 Task: Show Annotation Inspector
Action: Mouse moved to (879, 341)
Screenshot: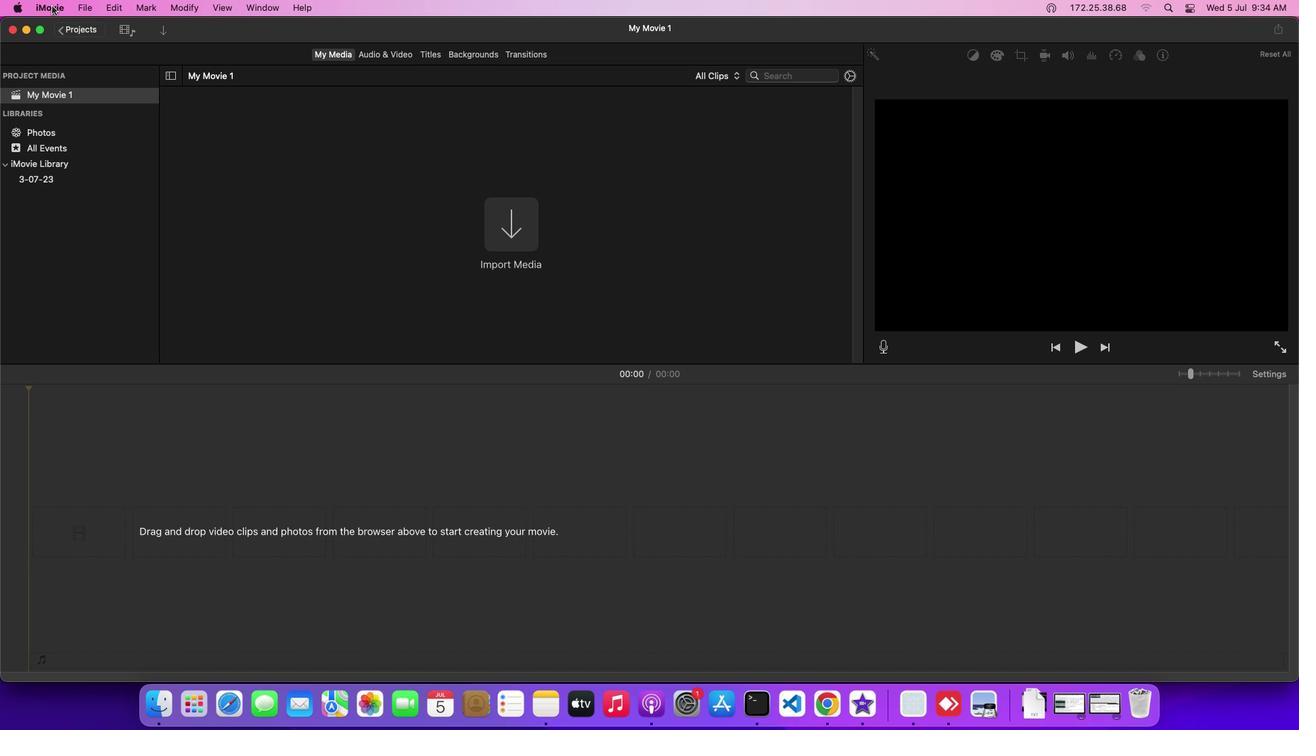 
Action: Mouse pressed left at (879, 341)
Screenshot: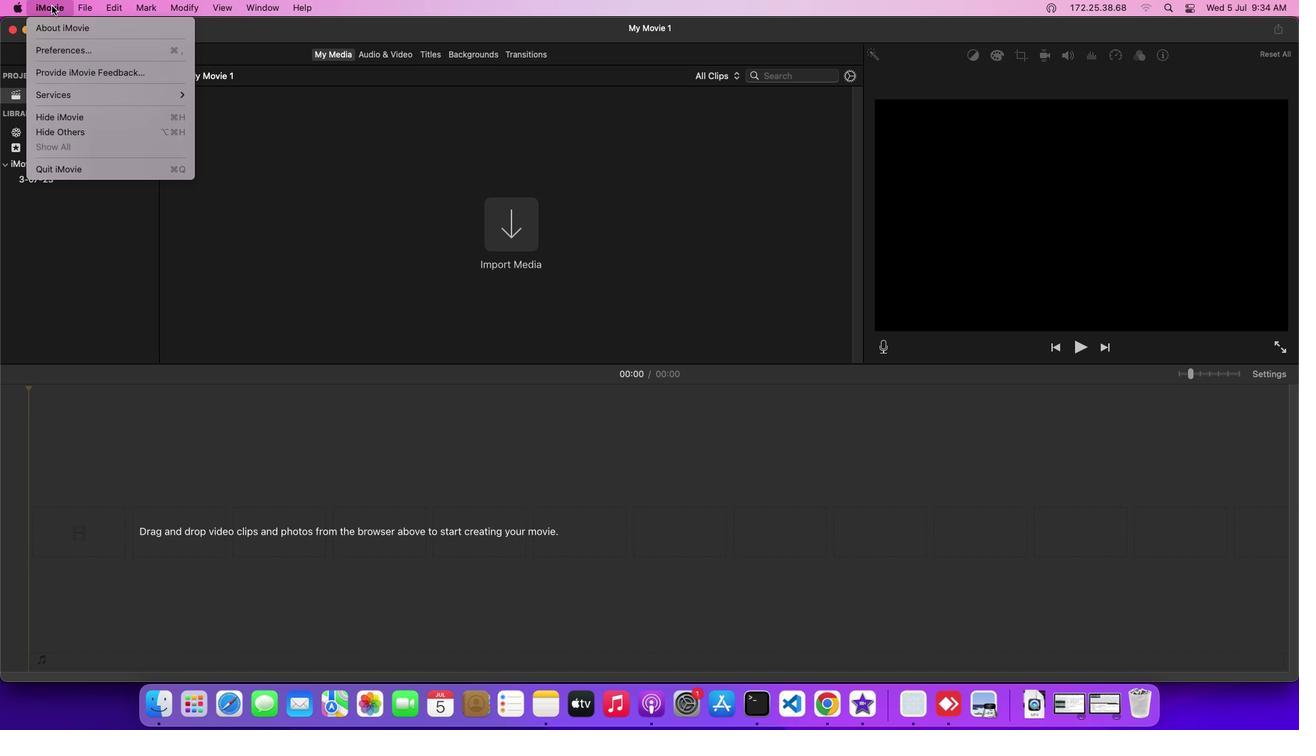 
Action: Mouse moved to (879, 341)
Screenshot: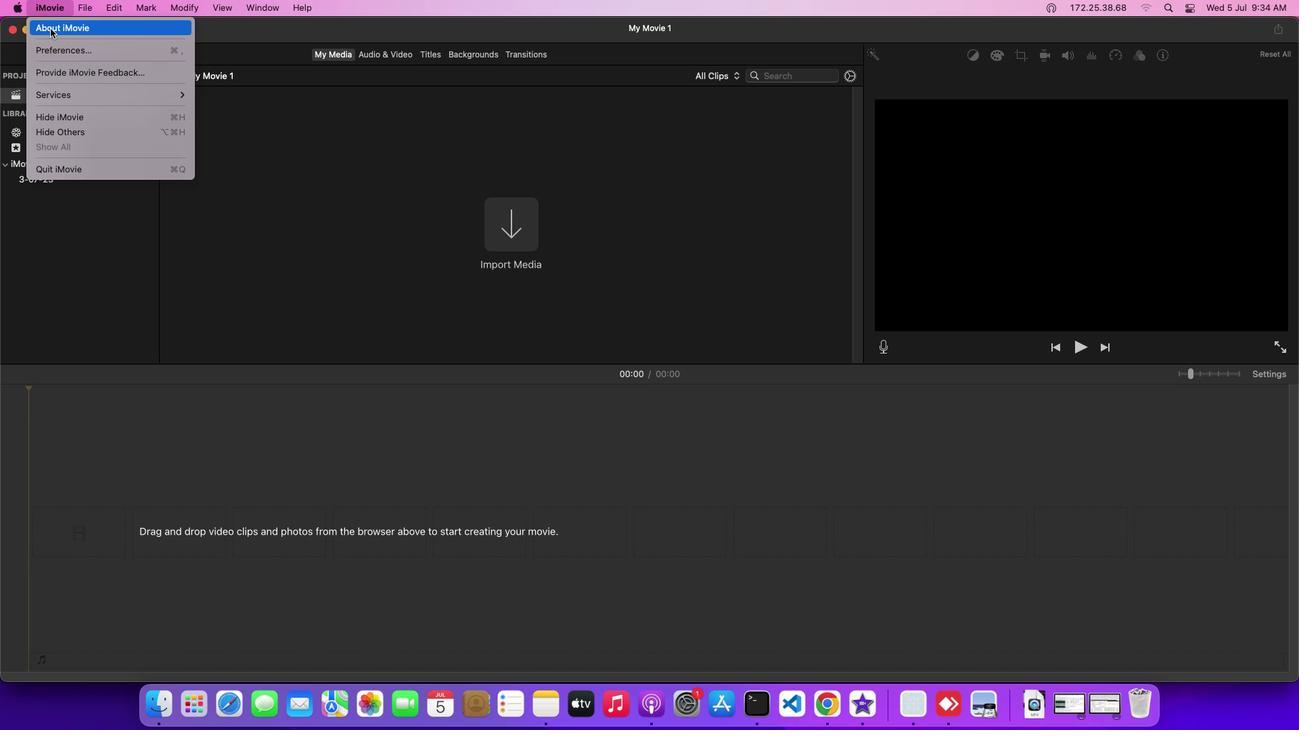
Action: Mouse pressed left at (879, 341)
Screenshot: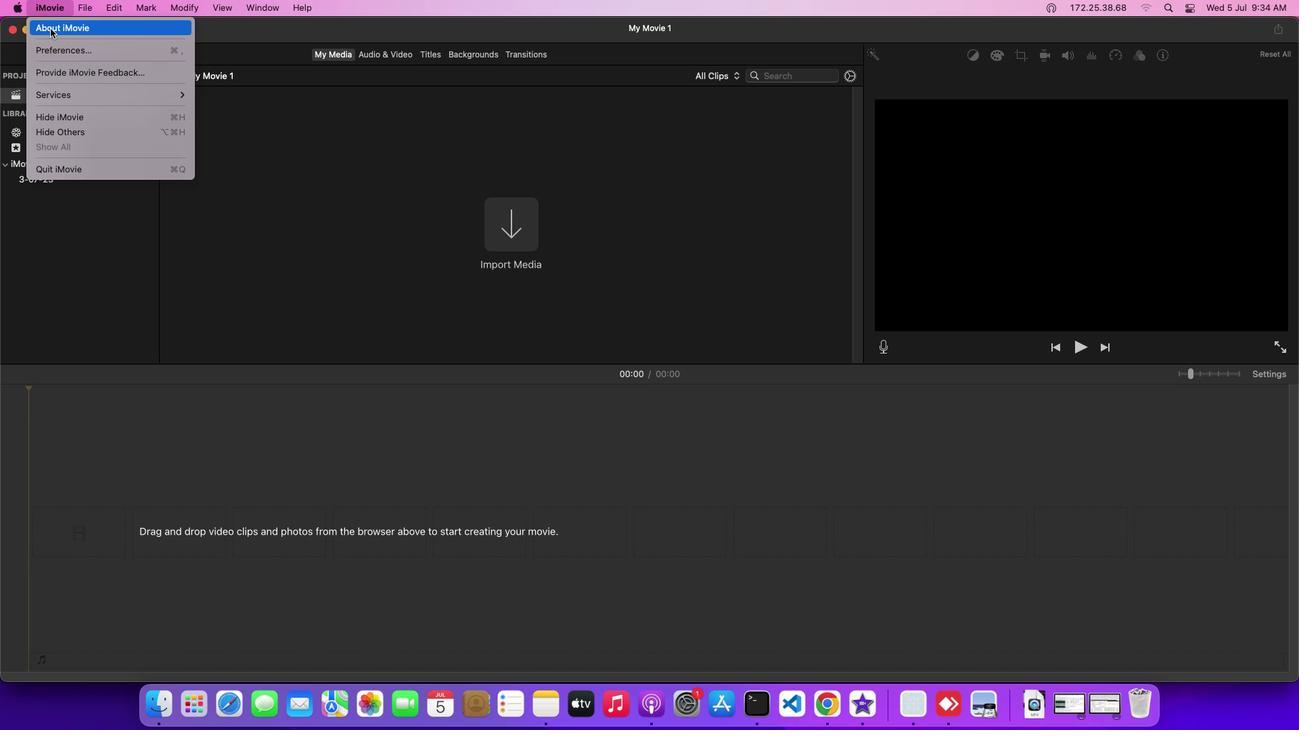 
Action: Mouse moved to (879, 341)
Screenshot: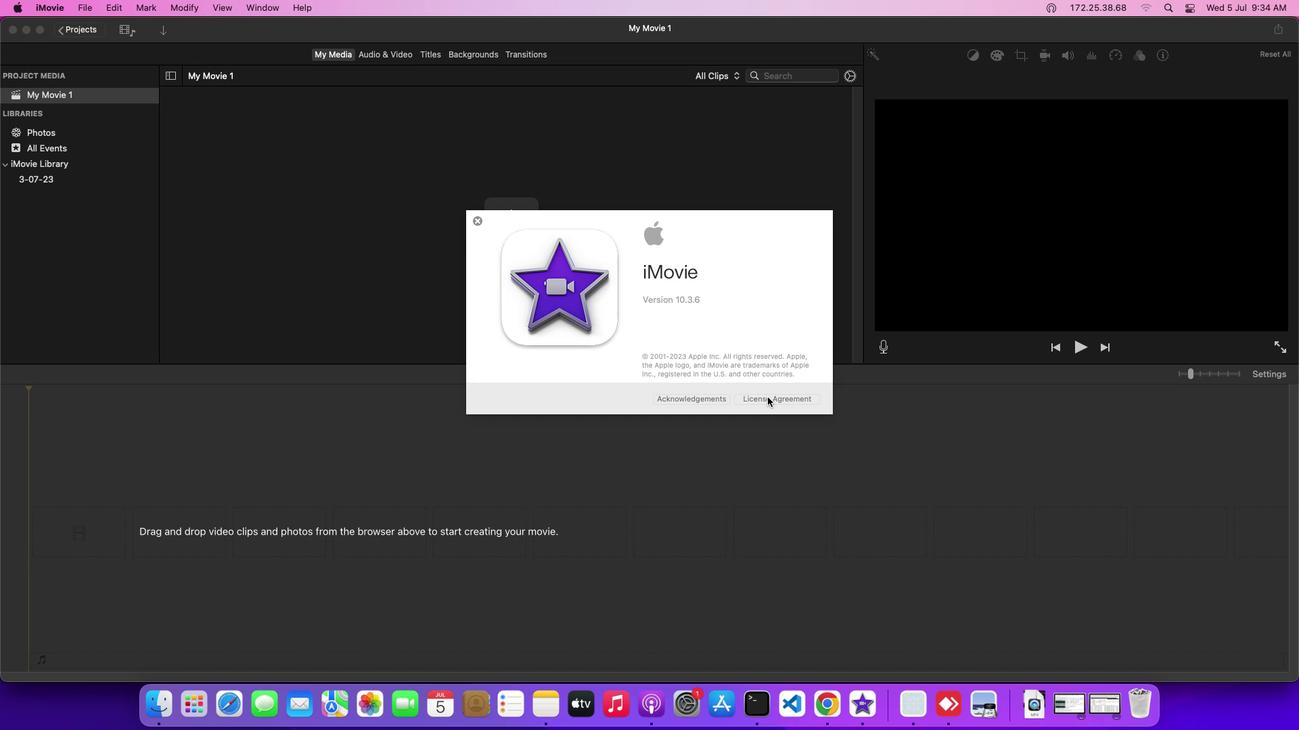 
Action: Mouse pressed left at (879, 341)
Screenshot: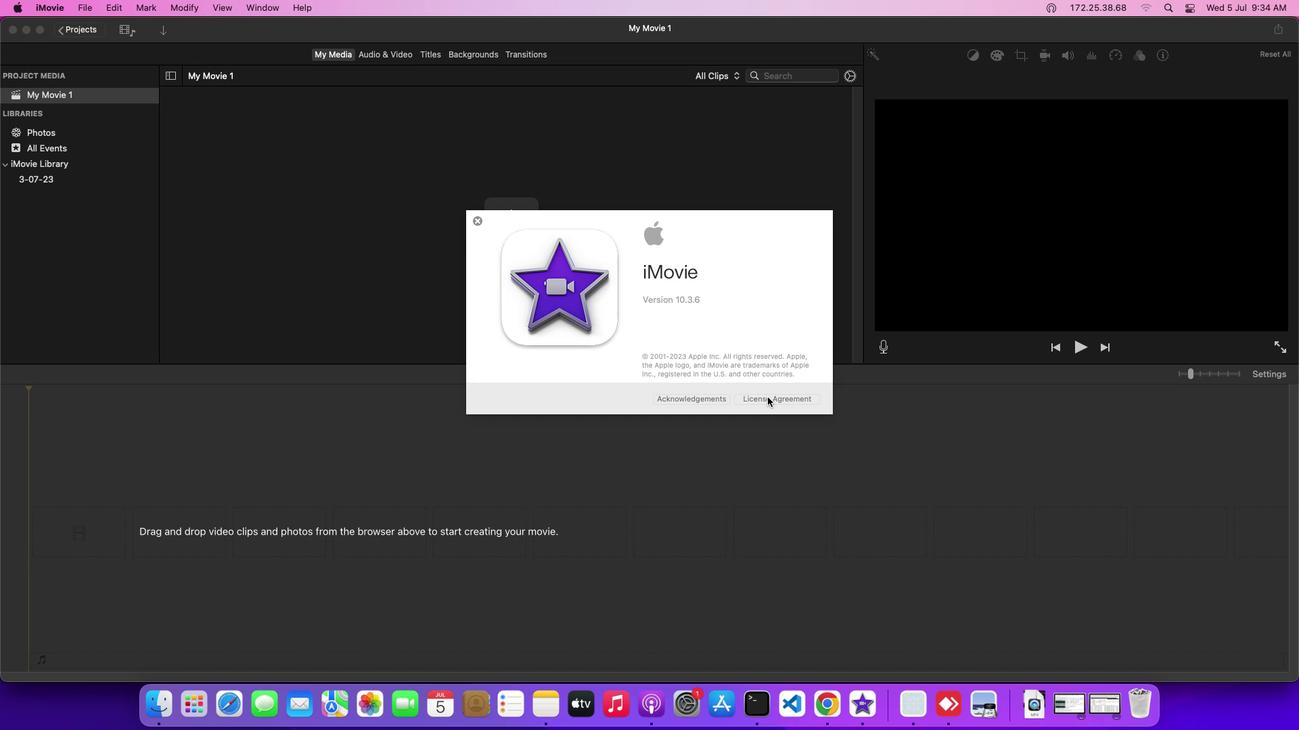 
Action: Mouse moved to (879, 341)
Screenshot: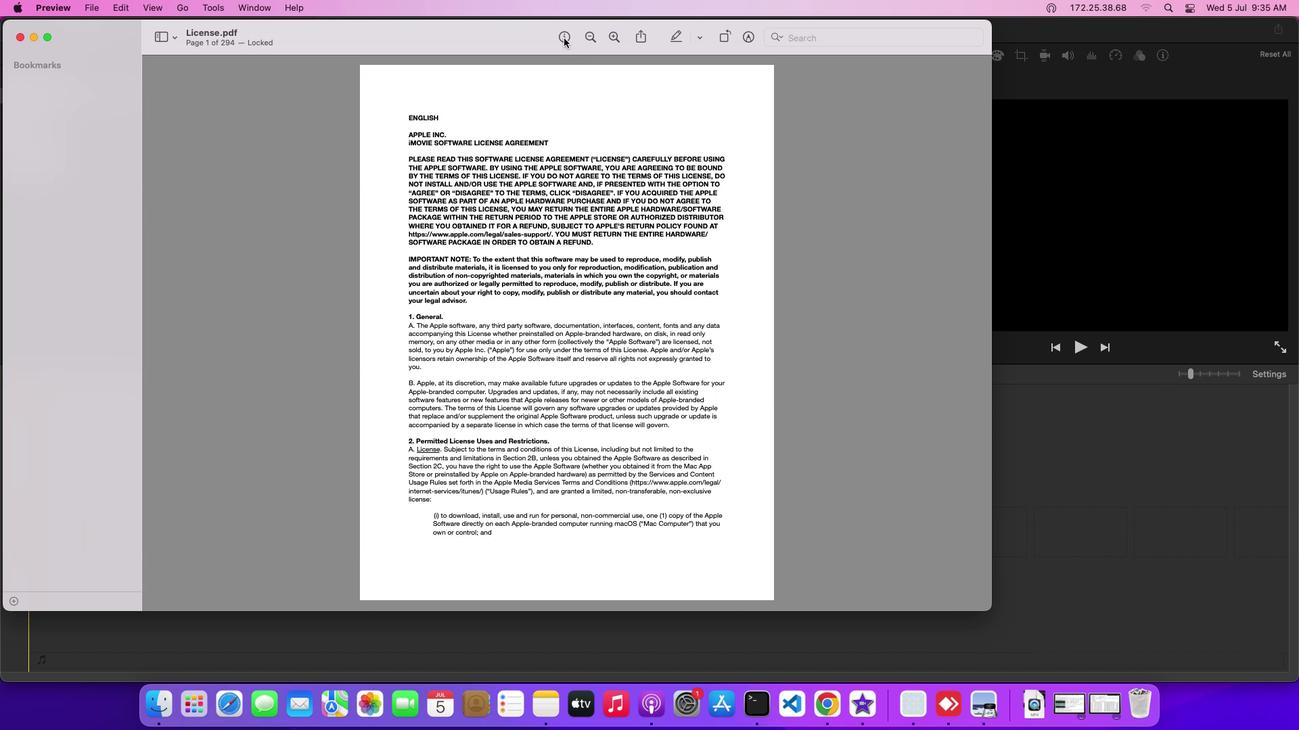 
Action: Mouse pressed left at (879, 341)
Screenshot: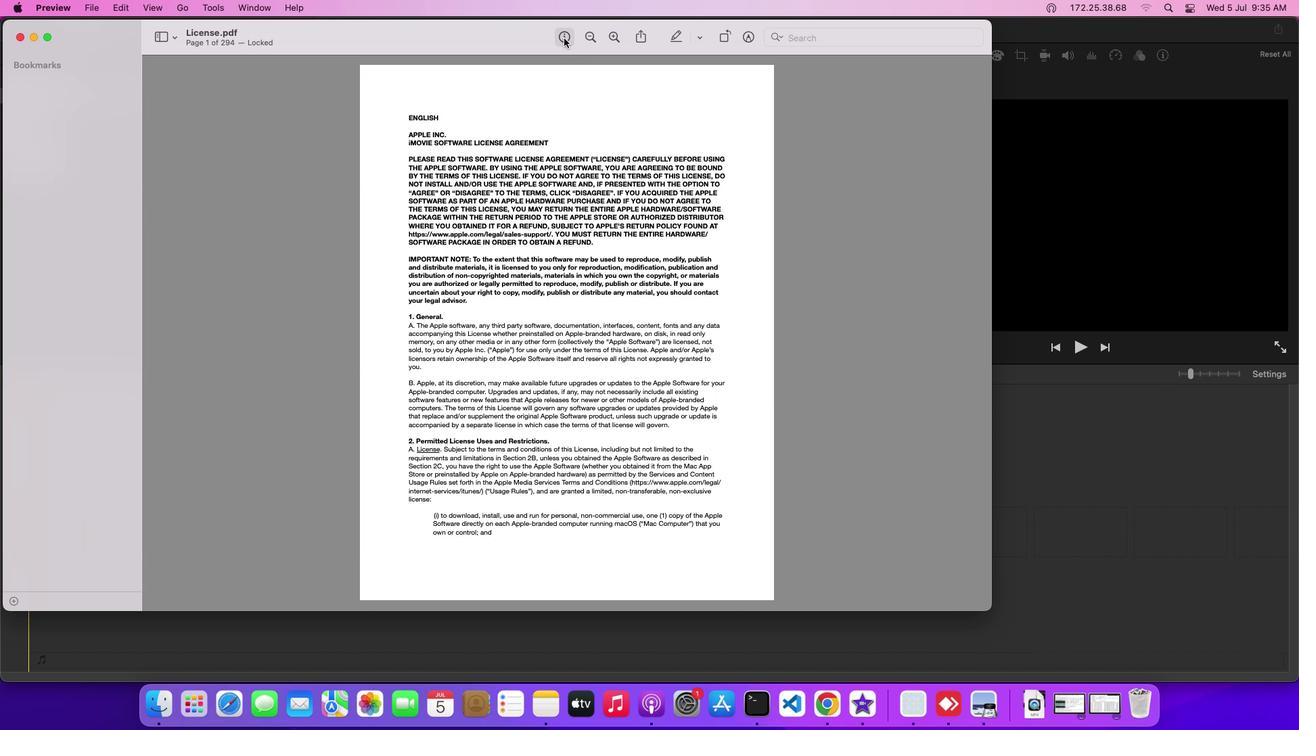 
Action: Mouse moved to (879, 341)
Screenshot: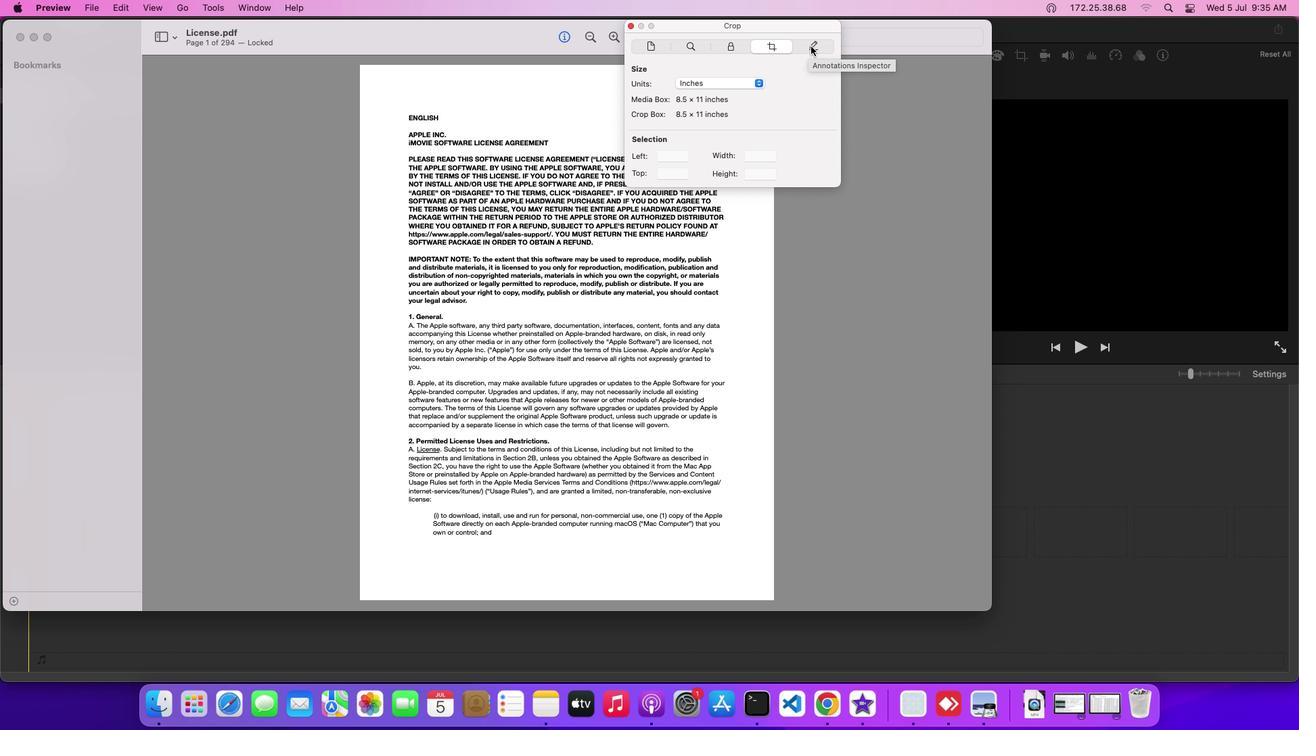 
Action: Mouse pressed left at (879, 341)
Screenshot: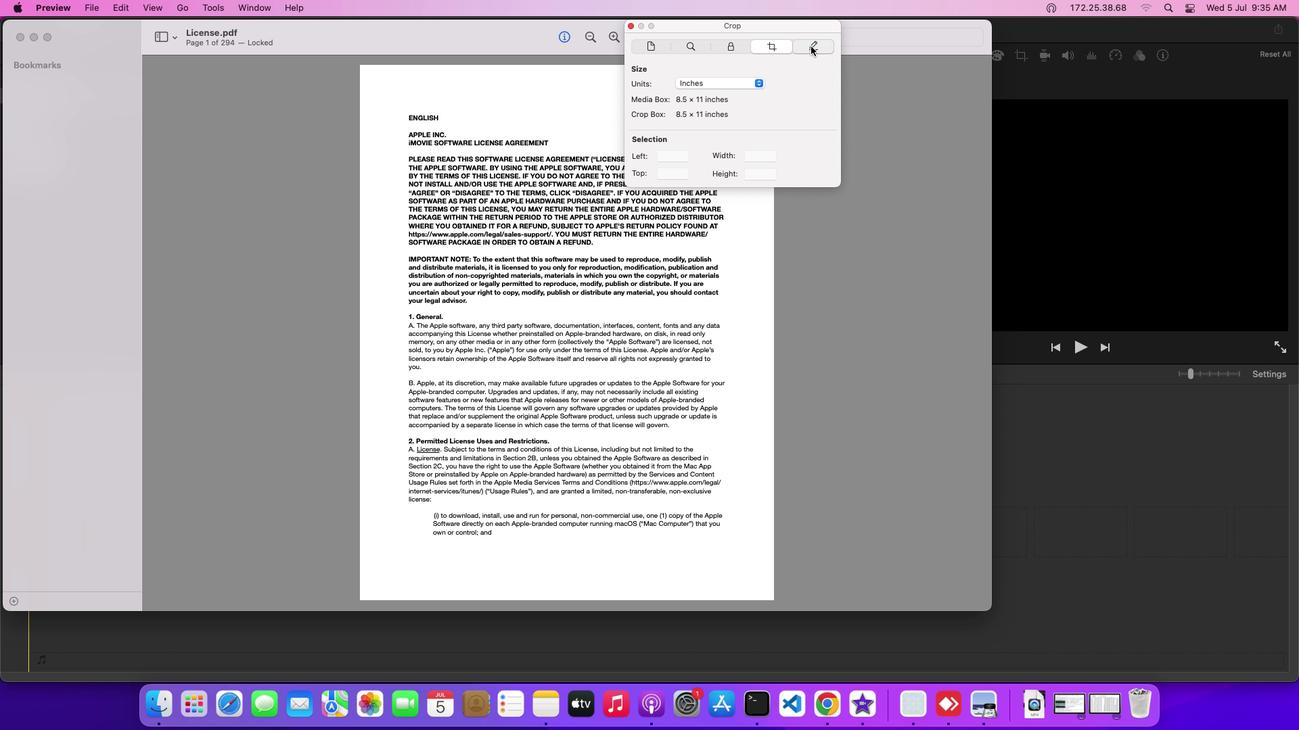 
Action: Mouse moved to (879, 341)
Screenshot: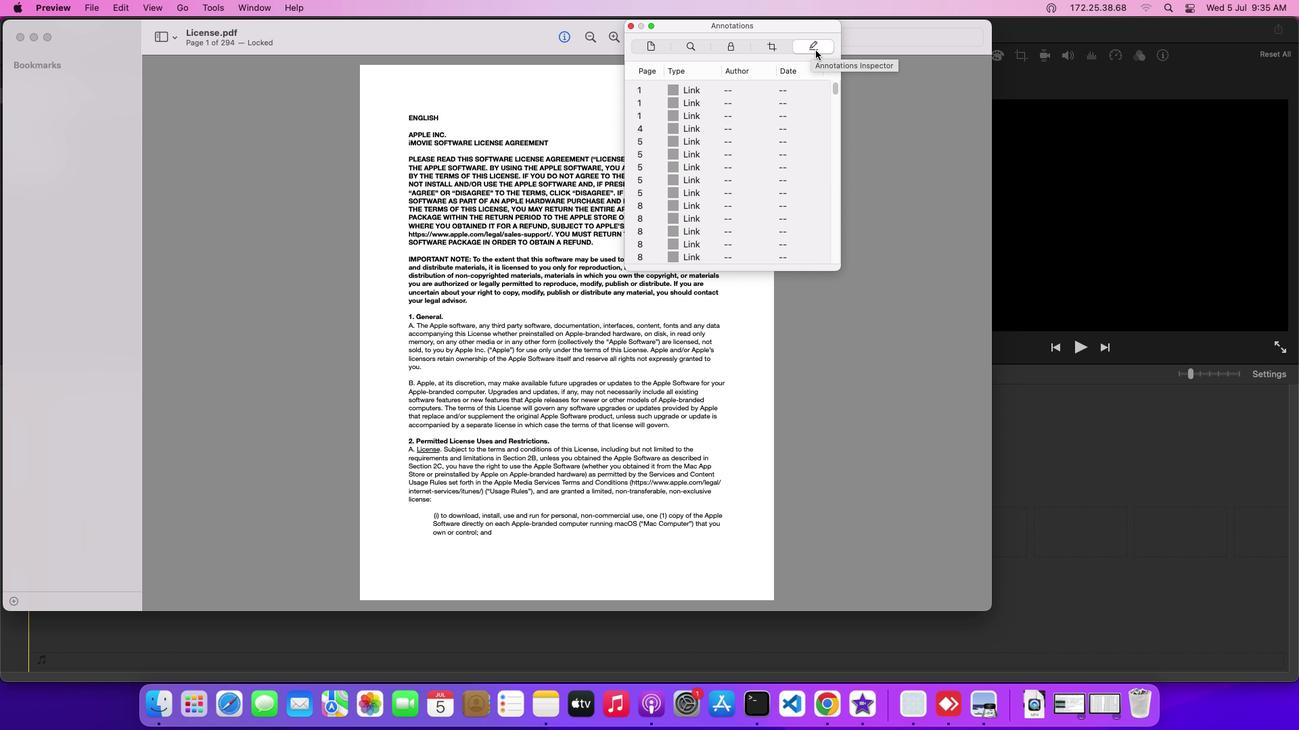 
